 Task: Add an event with the title Second Lunch Break: Wellness and Fitness Session, date '45424', time 7:30 AM to 9:30 AMand add a description: The sales team reviews individual and collective sales performance against set targets and key performance indicators (KPIs). They analyze sales metrics, revenue figures, conversion rates, and other relevant data to evaluate progress and identify areas for improvement. This performance review helps identify successful strategies and areas that require adjustment or additional support., put the event into Orange category, logged in from the account softage.3@softage.netand send the event invitation to softage.8@softage.net and softage.9@softage.net. Set a reminder for the event At time of event
Action: Mouse moved to (117, 116)
Screenshot: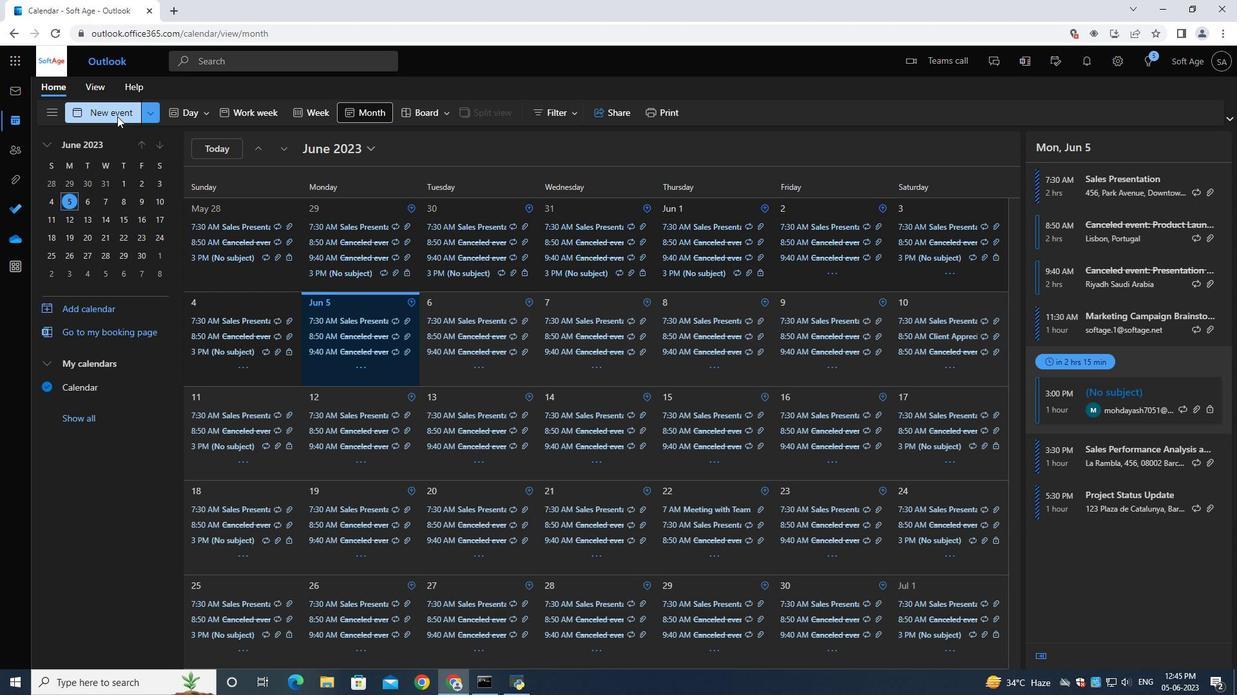 
Action: Mouse pressed left at (117, 116)
Screenshot: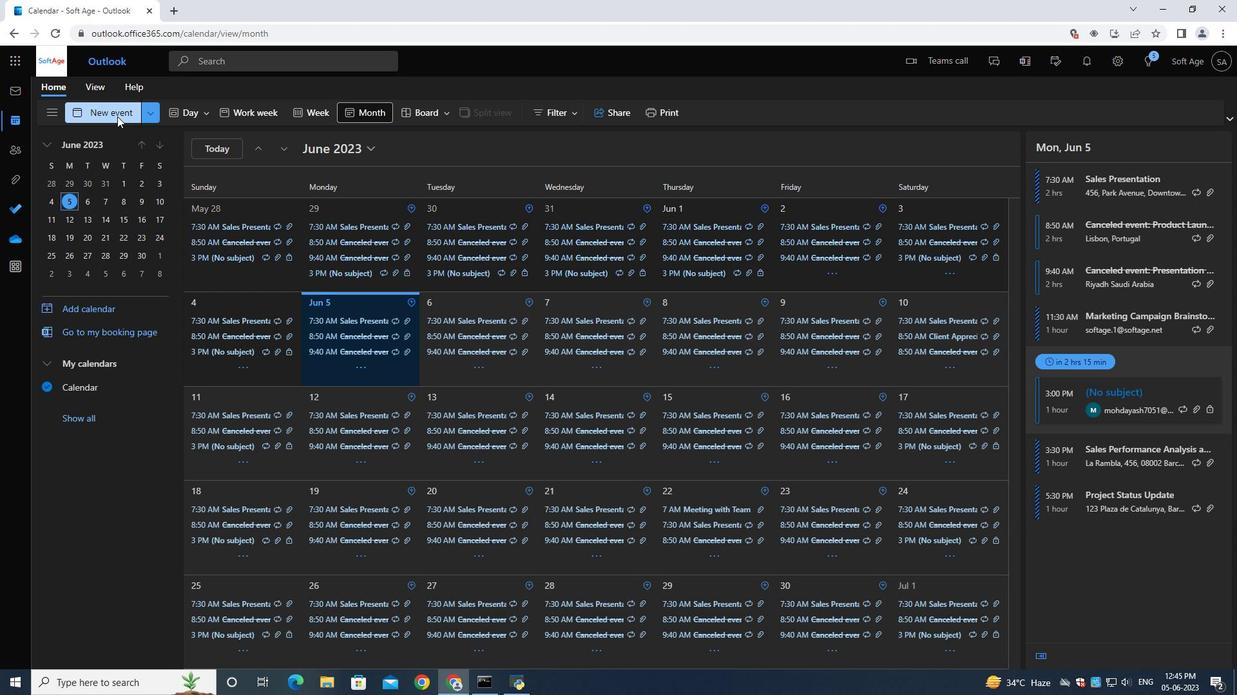 
Action: Mouse moved to (367, 192)
Screenshot: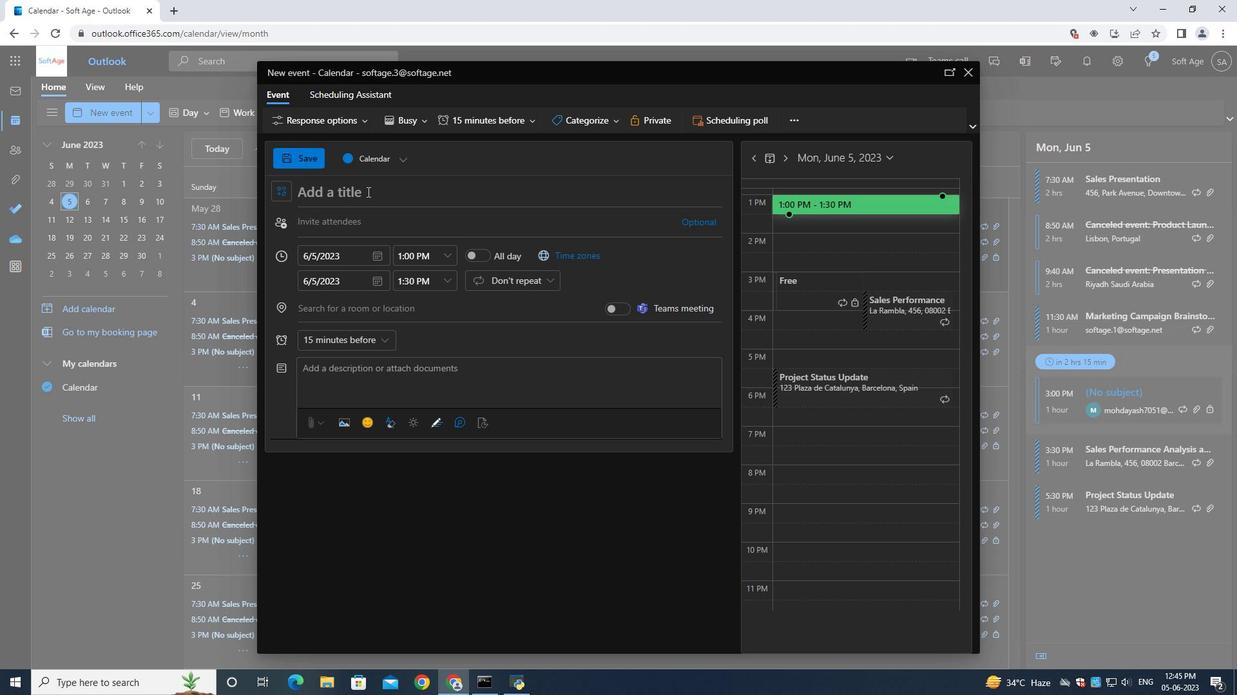 
Action: Mouse pressed left at (367, 192)
Screenshot: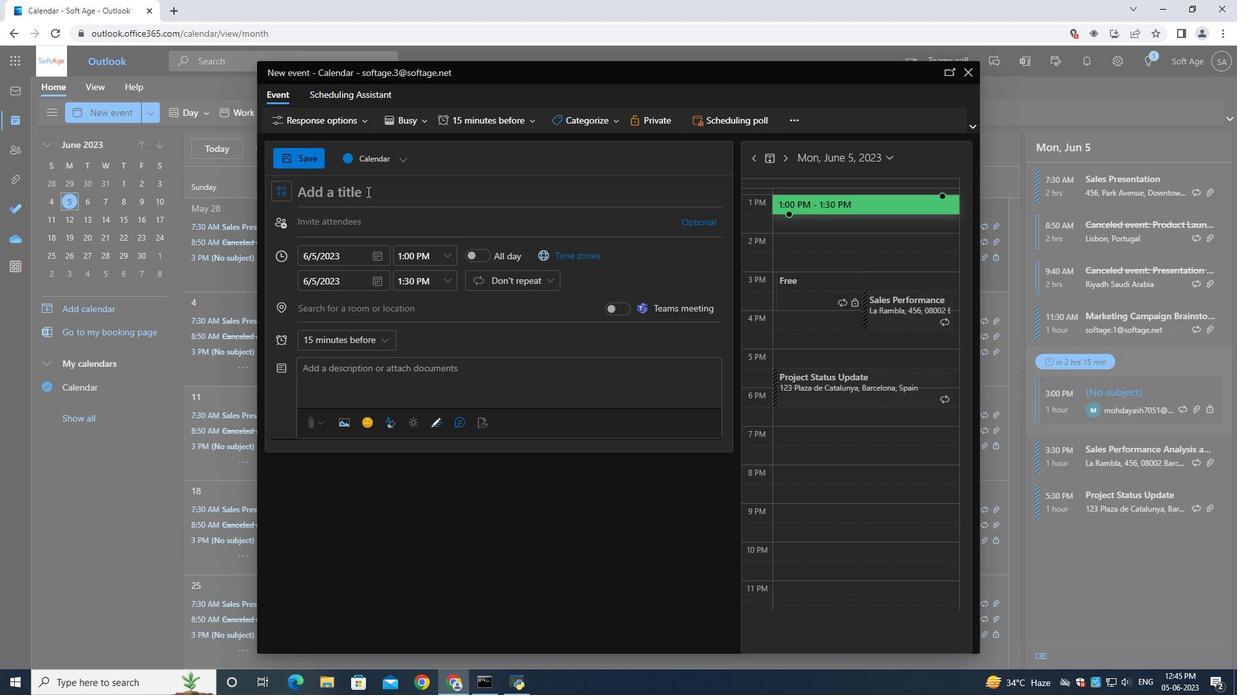 
Action: Key pressed <Key.shift>Seco<Key.backspace><Key.backspace><Key.backspace><Key.backspace><Key.shift>Second<Key.space><Key.shift><Key.shift><Key.shift><Key.shift><Key.shift><Key.shift><Key.shift><Key.shift><Key.shift><Key.shift><Key.shift><Key.shift><Key.shift><Key.shift><Key.shift><Key.shift>Lucn<Key.backspace><Key.backspace><Key.backspace>unch<Key.space><Key.shift><Key.shift><Key.shift><Key.shift><Key.shift><Key.shift><Key.shift><Key.shift><Key.shift><Key.shift><Key.shift><Key.shift><Key.shift><Key.shift><Key.shift><Key.shift><Key.shift><Key.shift><Key.shift><Key.shift>Break<Key.shift_r>:<Key.space><Key.shift>Wellness<Key.space>and<Key.space><Key.shift><Key.shift><Key.shift><Key.shift><Key.shift><Key.shift><Key.shift><Key.shift><Key.shift>Fitness<Key.space><Key.shift>Session<Key.space>
Screenshot: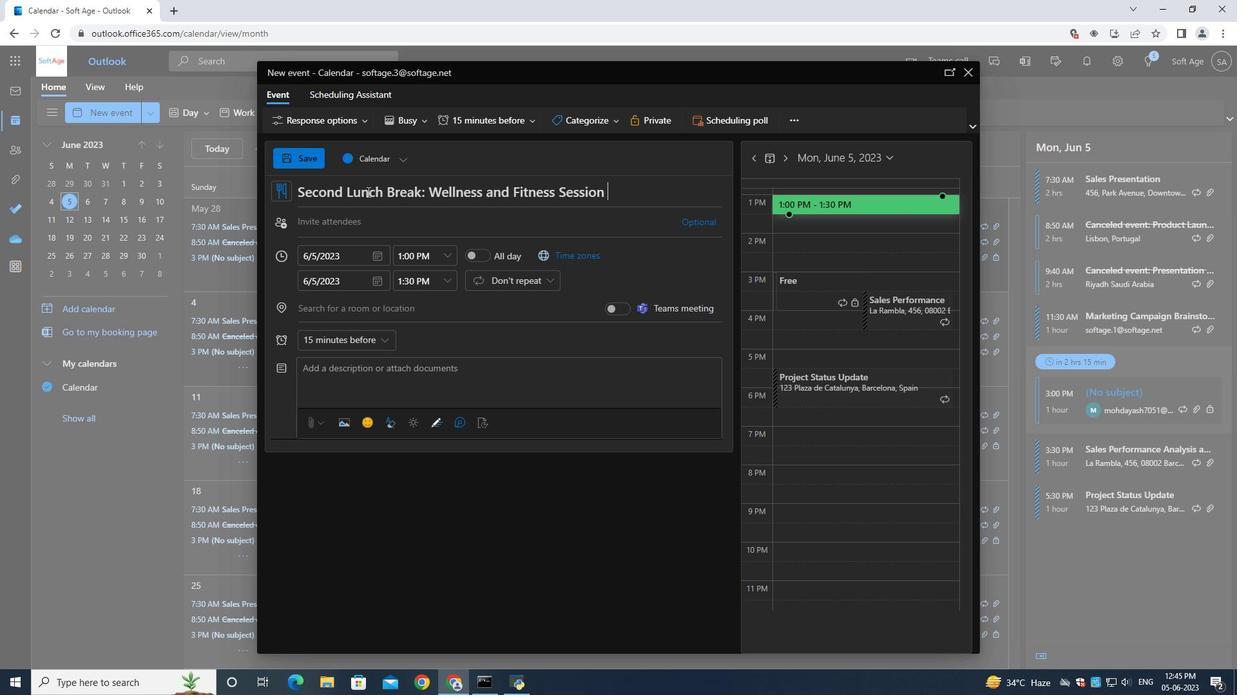 
Action: Mouse moved to (375, 255)
Screenshot: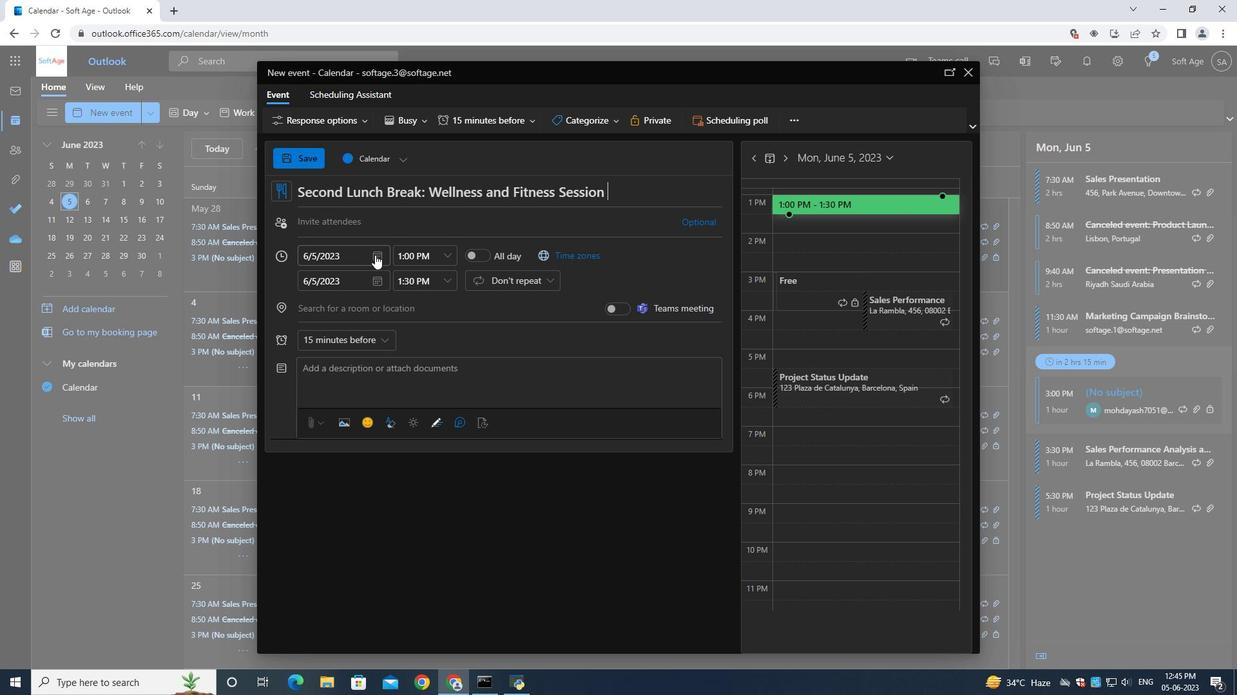 
Action: Mouse pressed left at (375, 255)
Screenshot: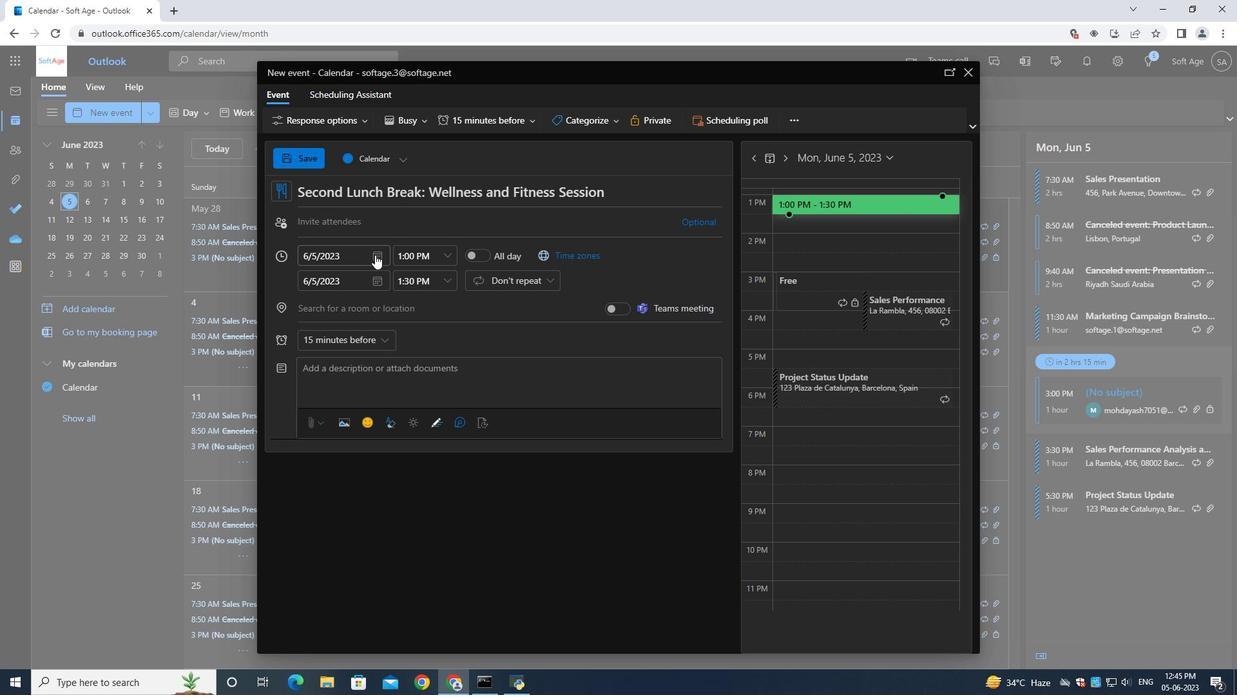 
Action: Mouse moved to (414, 277)
Screenshot: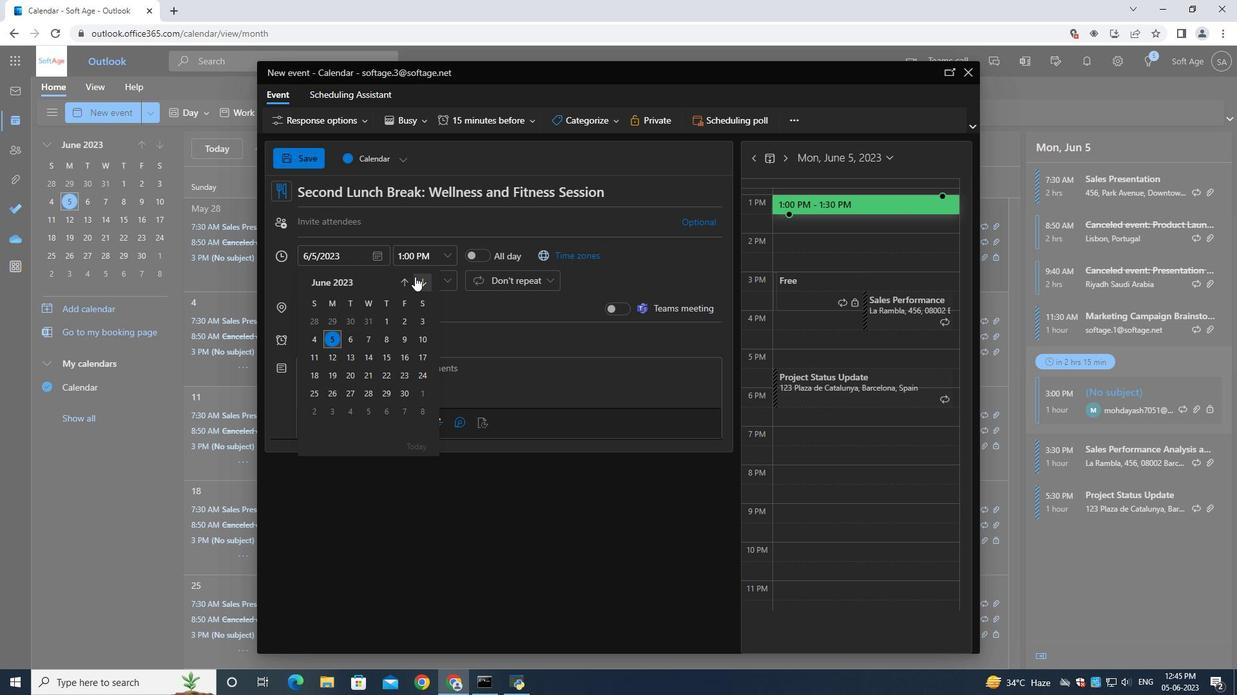 
Action: Mouse pressed left at (414, 277)
Screenshot: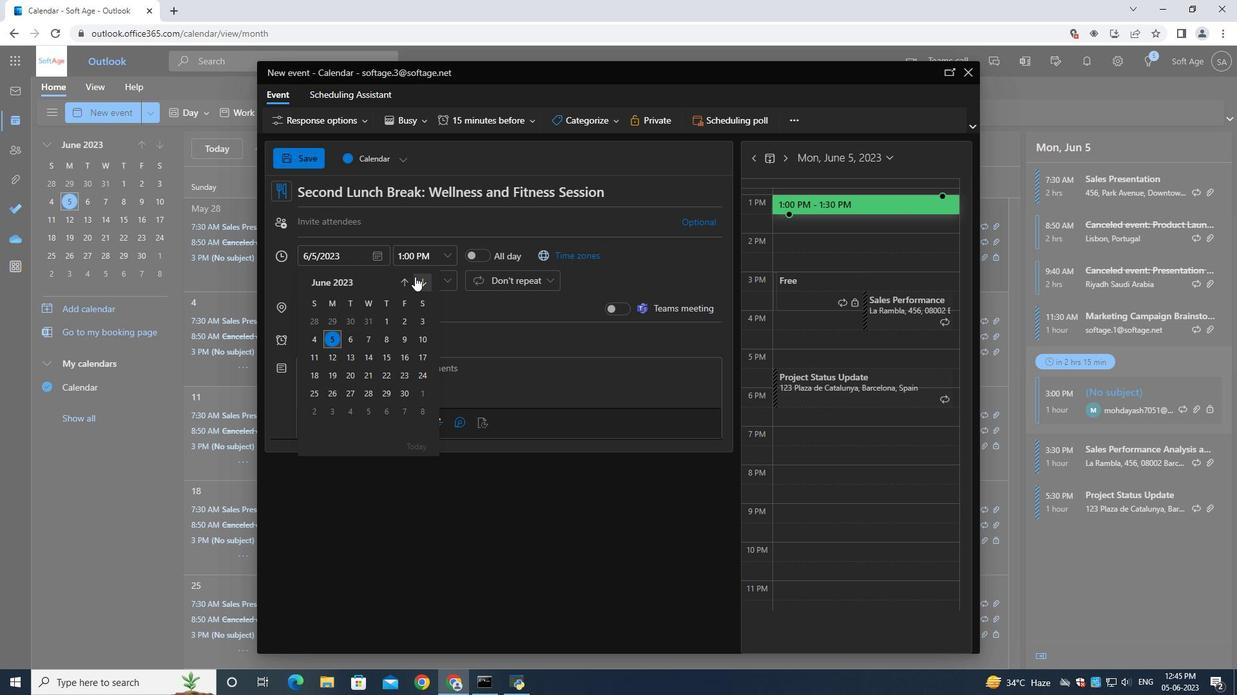 
Action: Mouse pressed left at (414, 277)
Screenshot: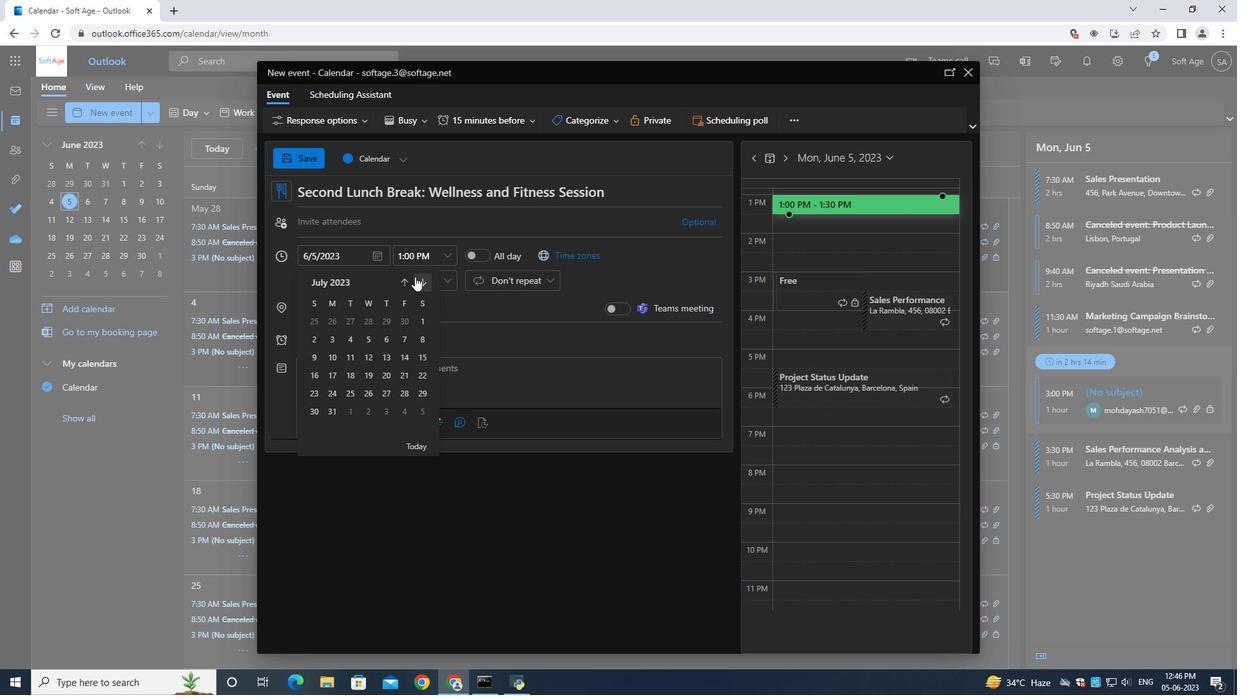 
Action: Mouse pressed left at (414, 277)
Screenshot: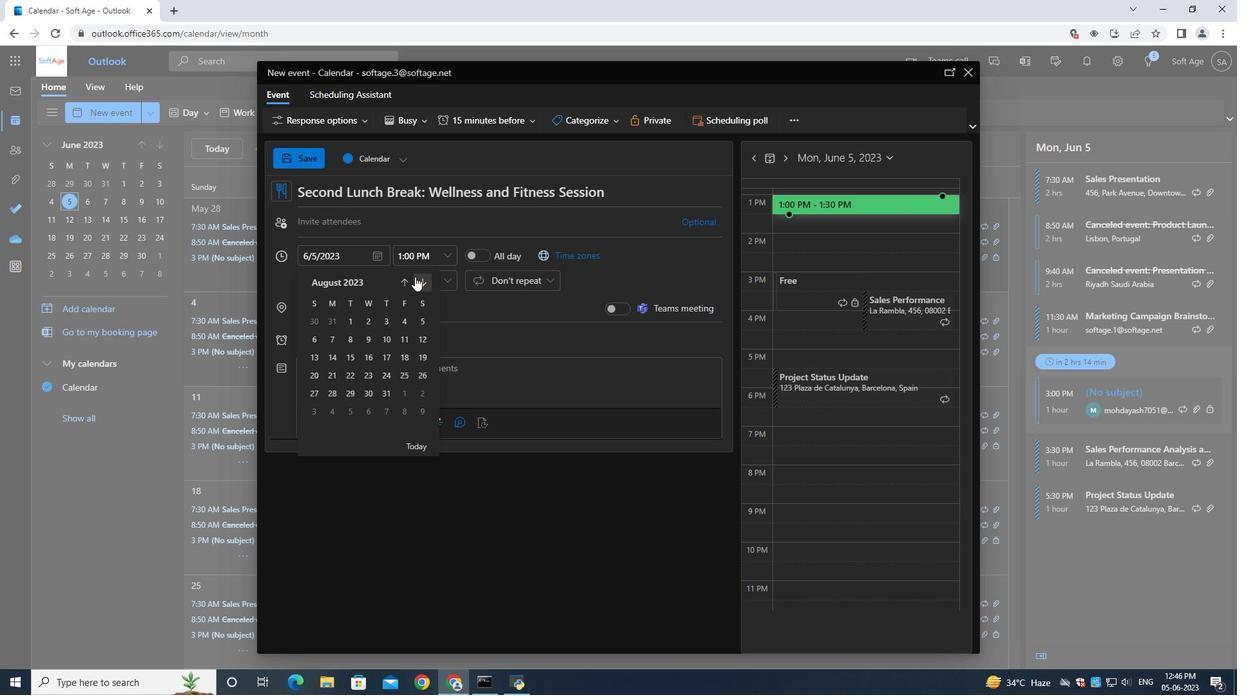 
Action: Mouse pressed left at (414, 277)
Screenshot: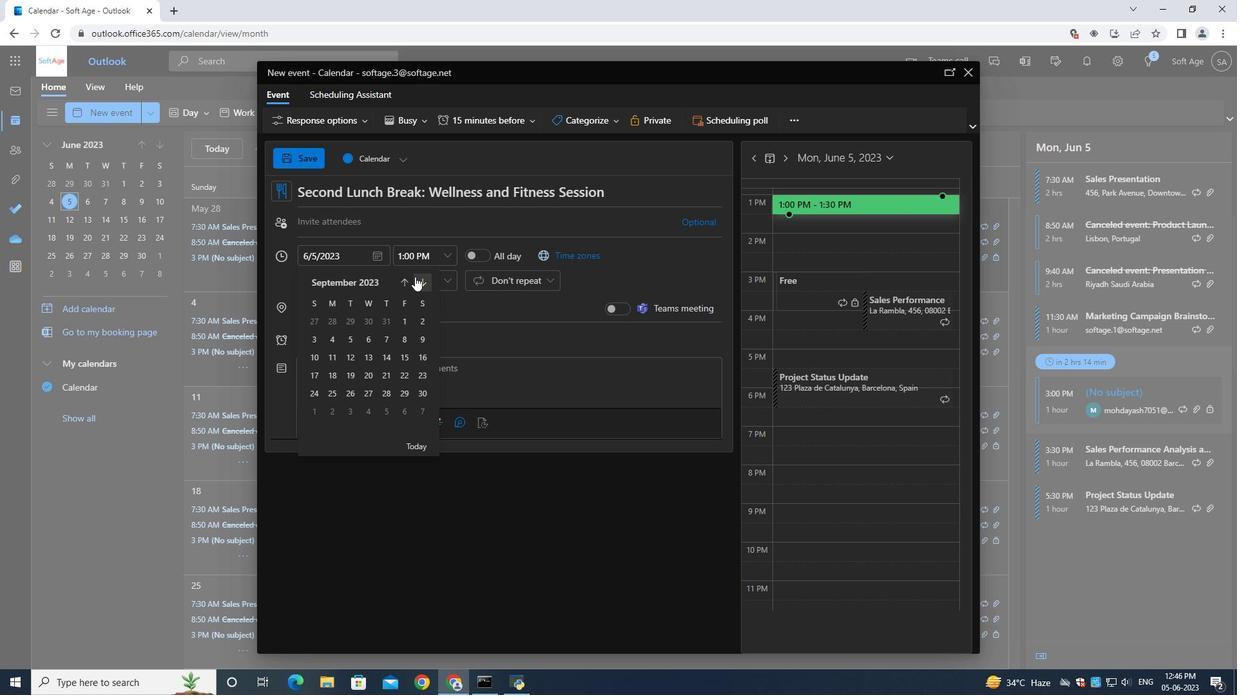 
Action: Mouse pressed left at (414, 277)
Screenshot: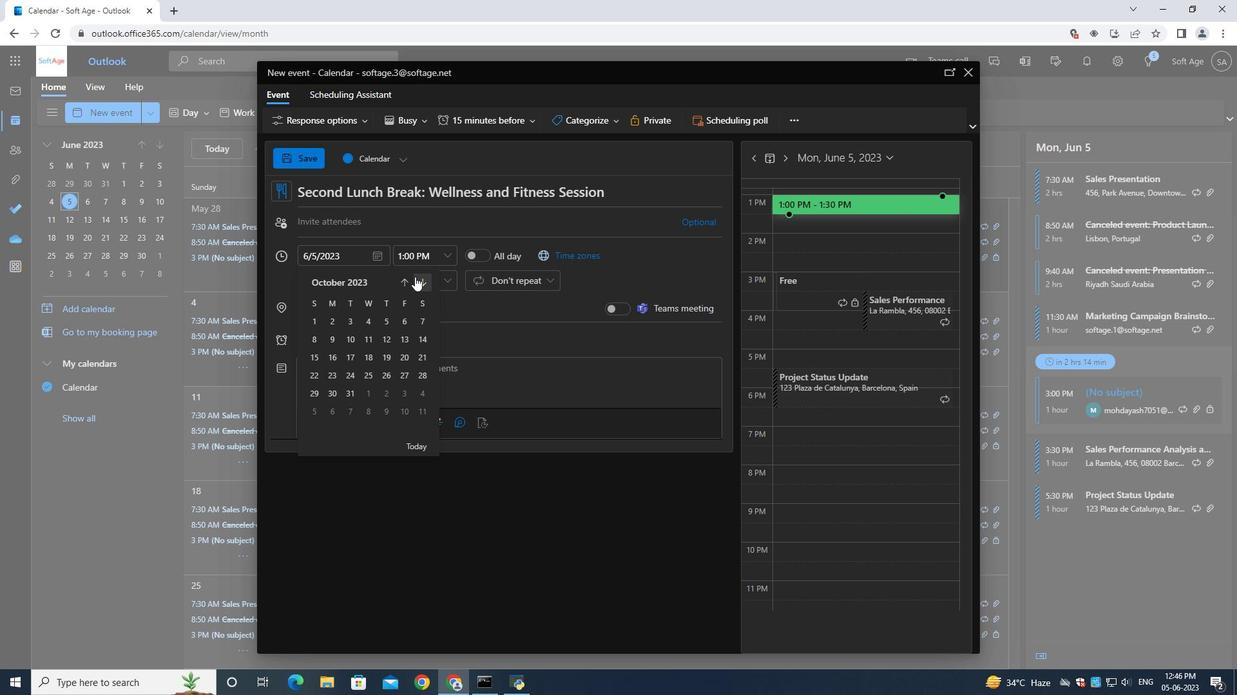 
Action: Mouse pressed left at (414, 277)
Screenshot: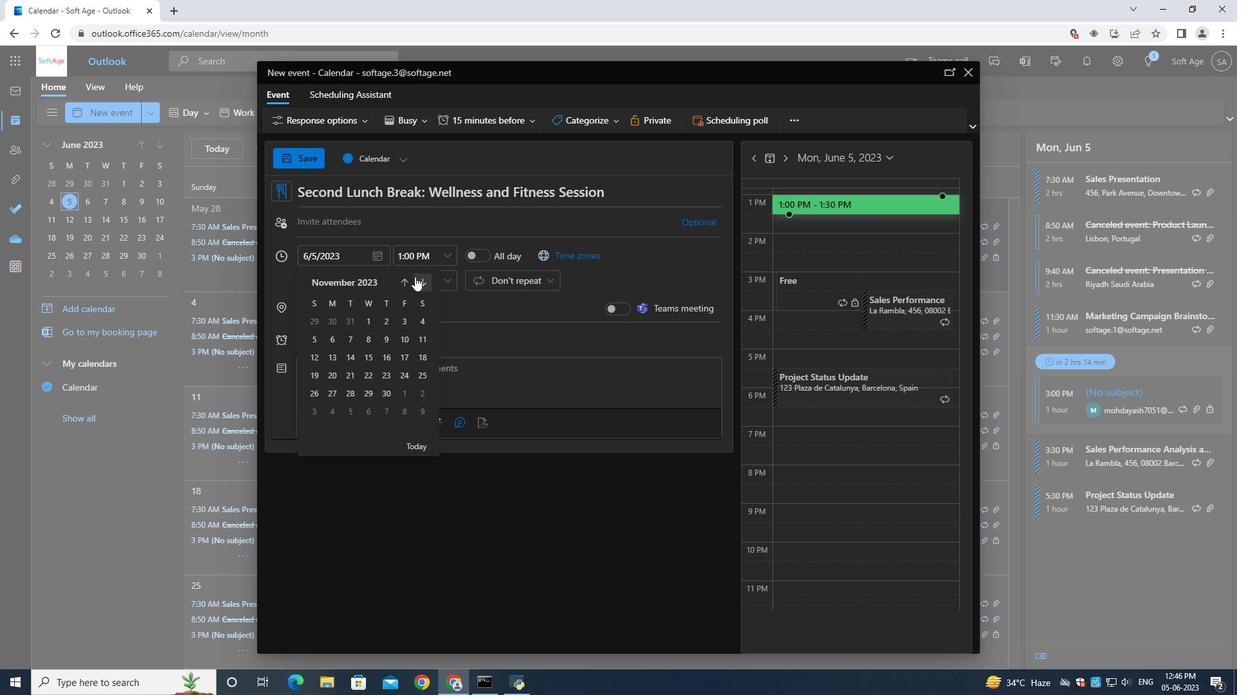 
Action: Mouse pressed left at (414, 277)
Screenshot: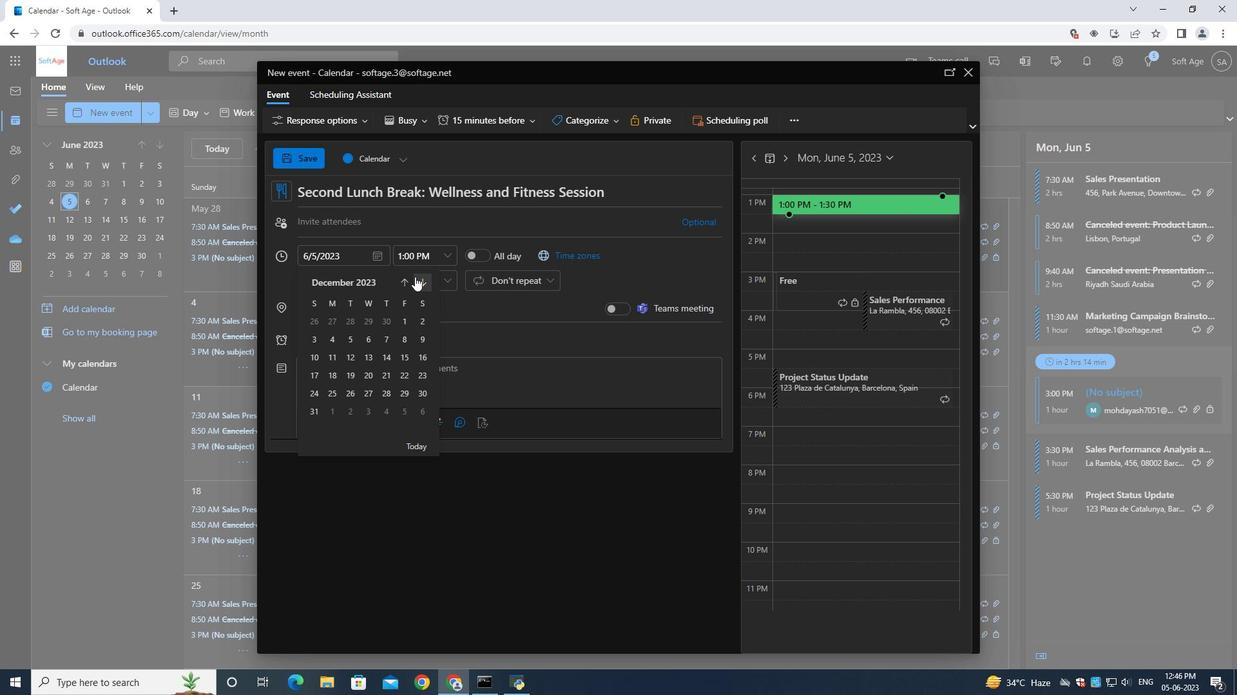 
